 Task: Create an event for the recycling and upcycling seminar.
Action: Mouse moved to (124, 129)
Screenshot: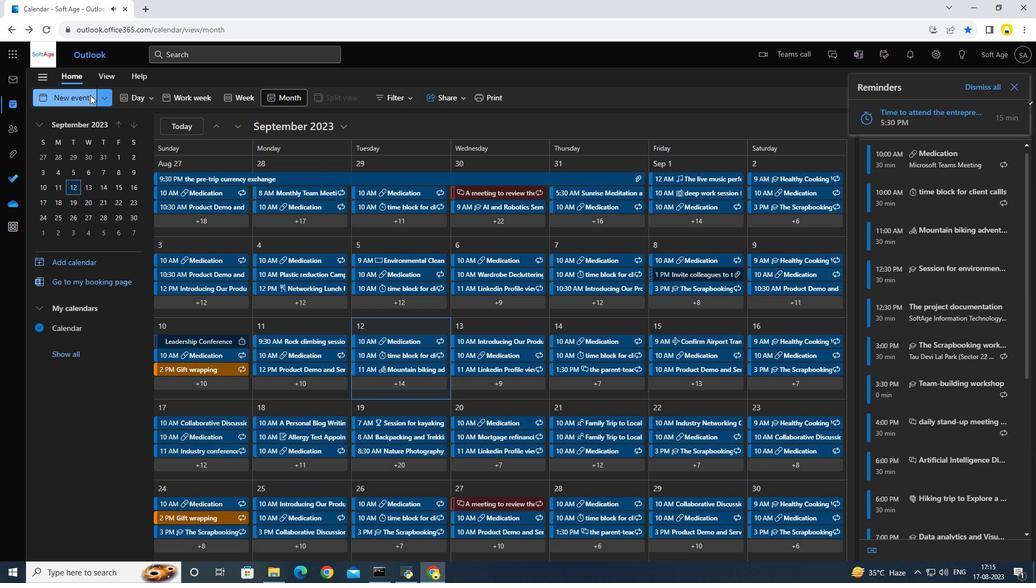 
Action: Mouse pressed left at (124, 129)
Screenshot: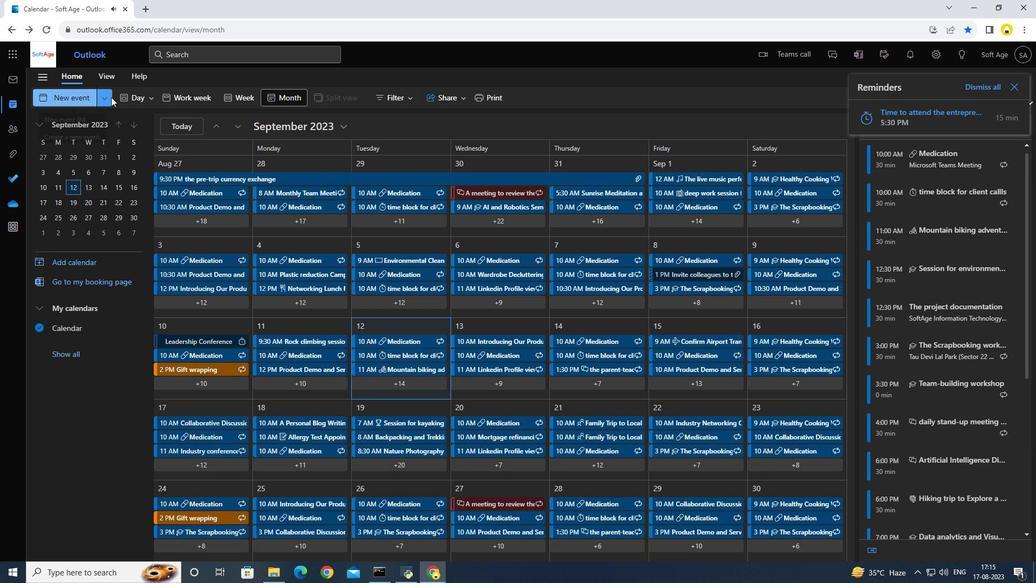 
Action: Mouse moved to (303, 210)
Screenshot: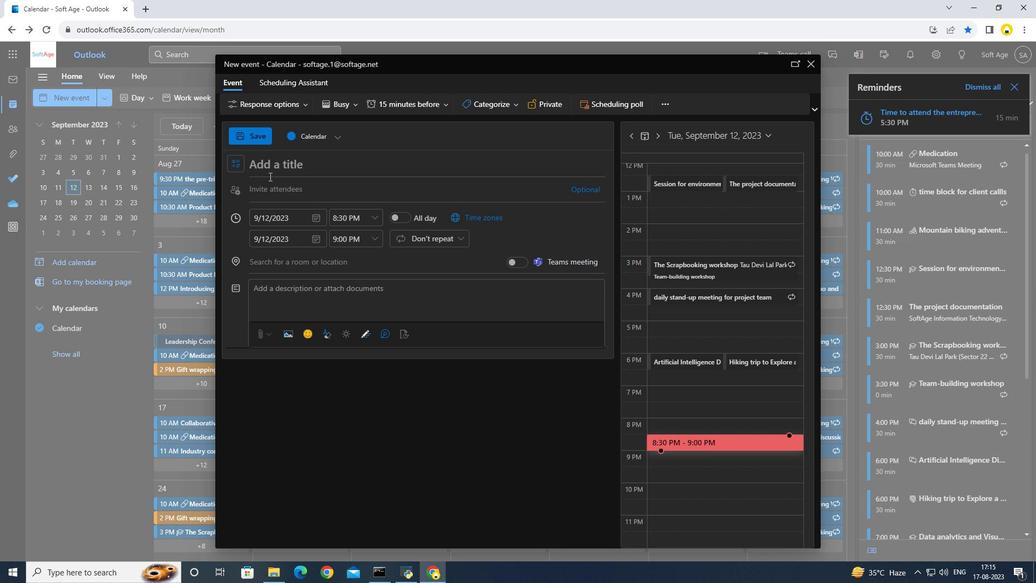 
Action: Key pressed <Key.caps_lock>R<Key.caps_lock>ecycling<Key.space>and<Key.space><Key.caps_lock>U<Key.caps_lock>pcycling<Key.space><Key.caps_lock>S<Key.caps_lock>eminar
Screenshot: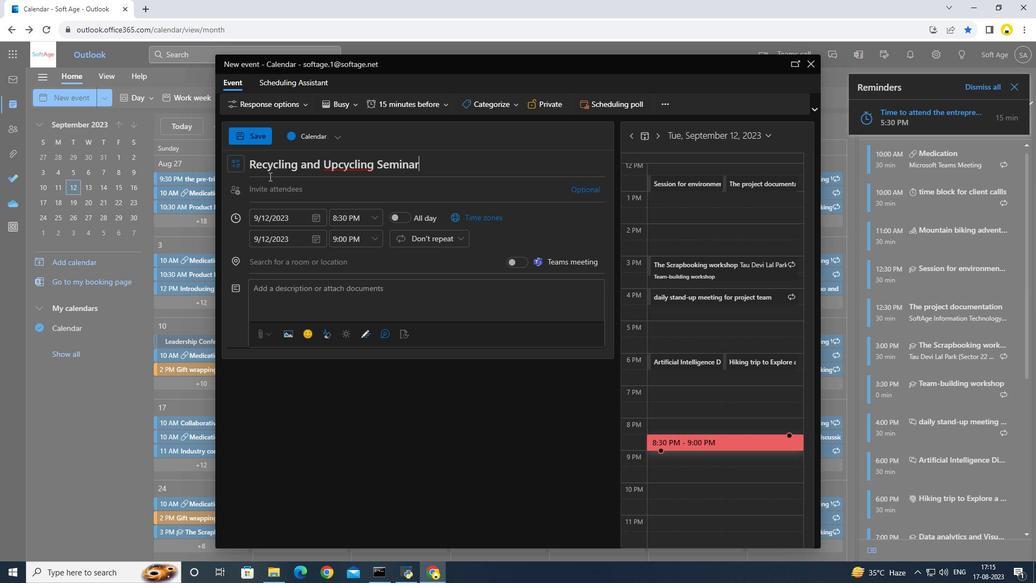 
Action: Mouse moved to (376, 200)
Screenshot: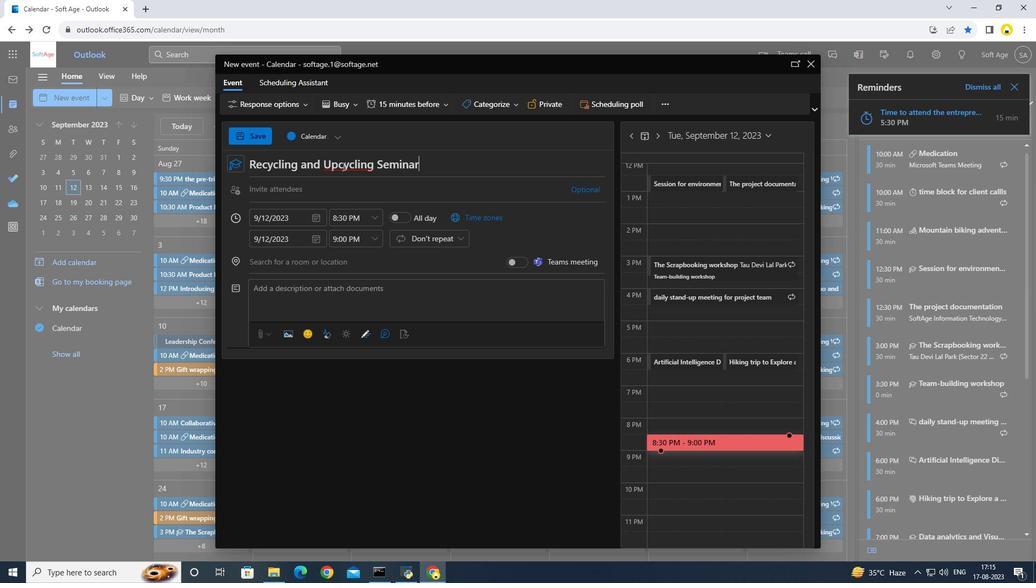 
Action: Mouse pressed left at (376, 200)
Screenshot: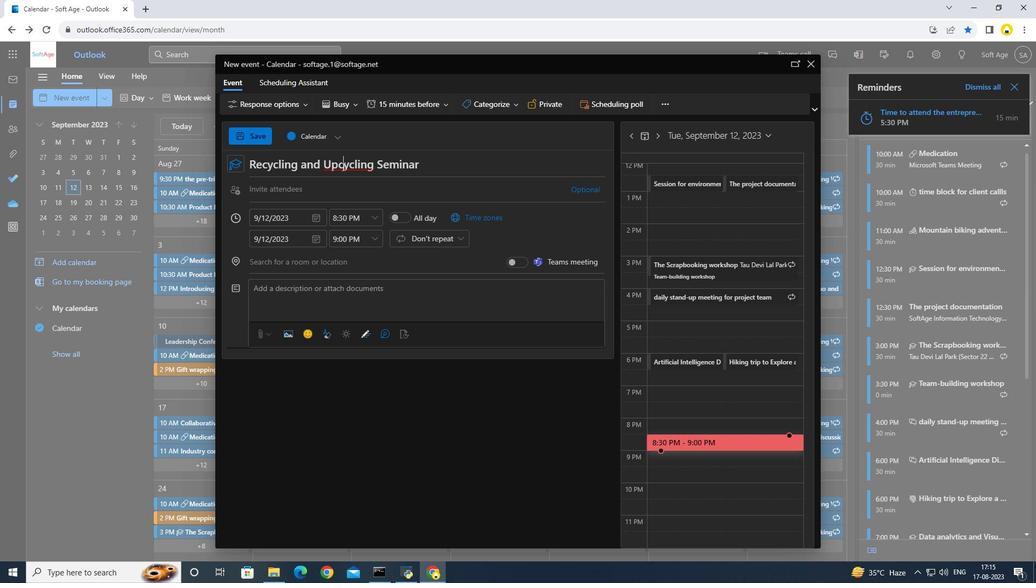 
Action: Mouse moved to (373, 200)
Screenshot: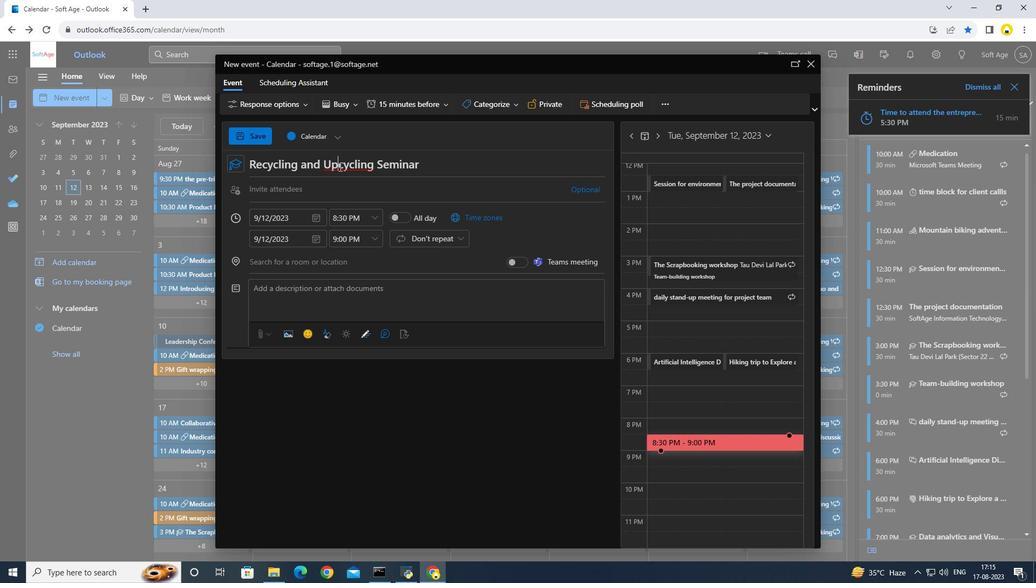 
Action: Mouse pressed left at (373, 200)
Screenshot: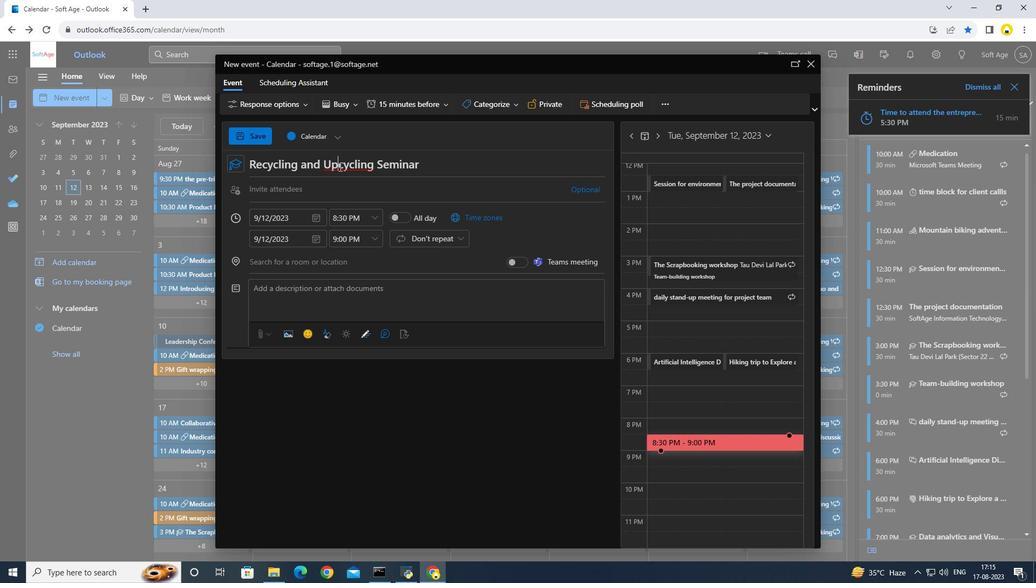 
Action: Key pressed <Key.space>
Screenshot: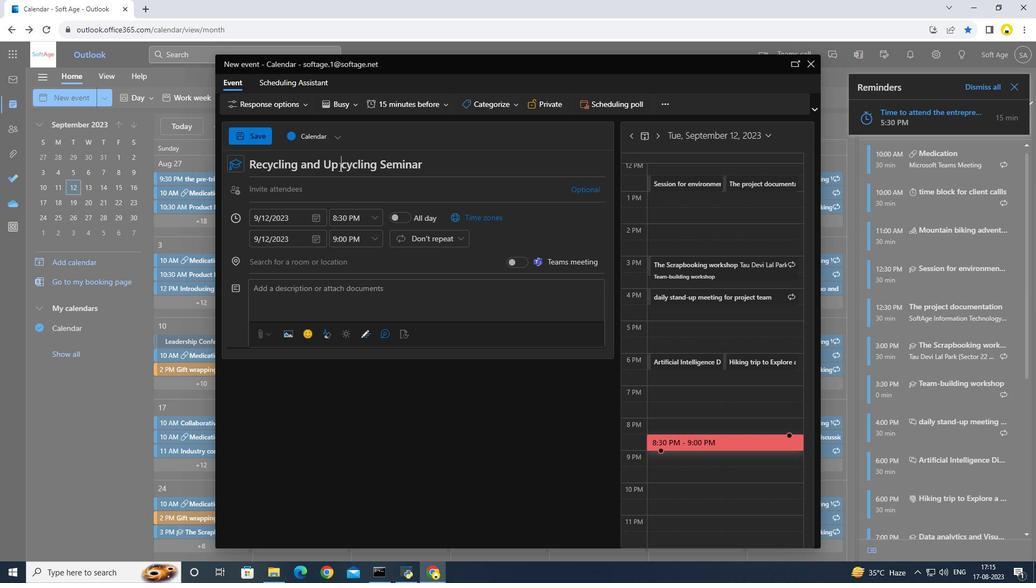 
Action: Mouse moved to (408, 248)
Screenshot: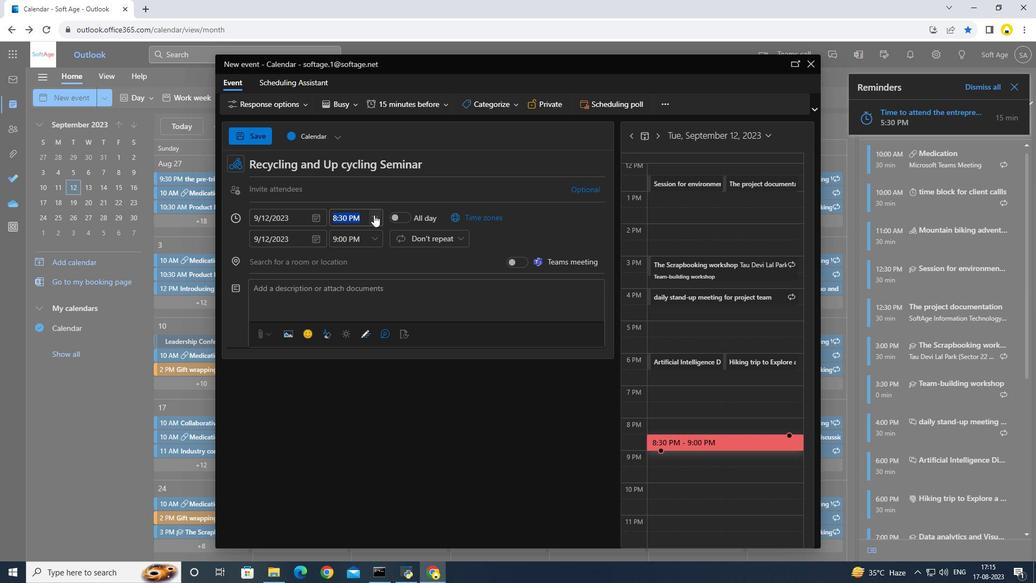 
Action: Mouse pressed left at (408, 248)
Screenshot: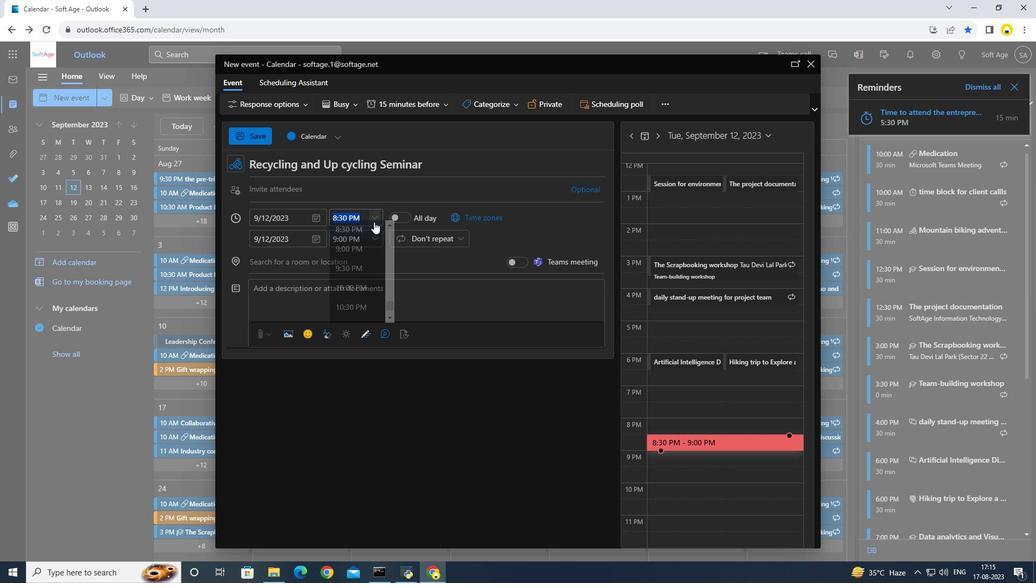 
Action: Mouse moved to (393, 288)
Screenshot: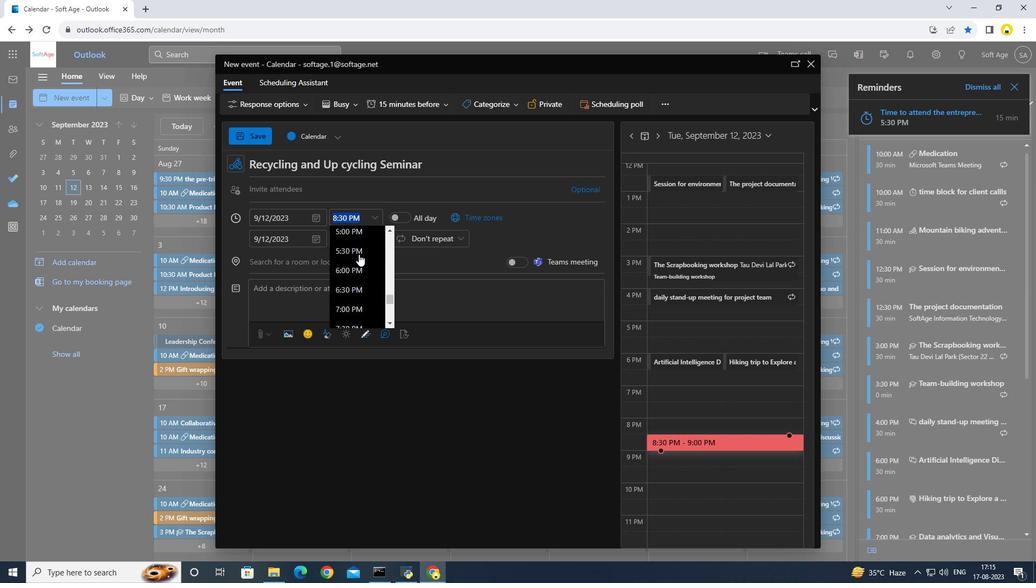 
Action: Mouse scrolled (393, 288) with delta (0, 0)
Screenshot: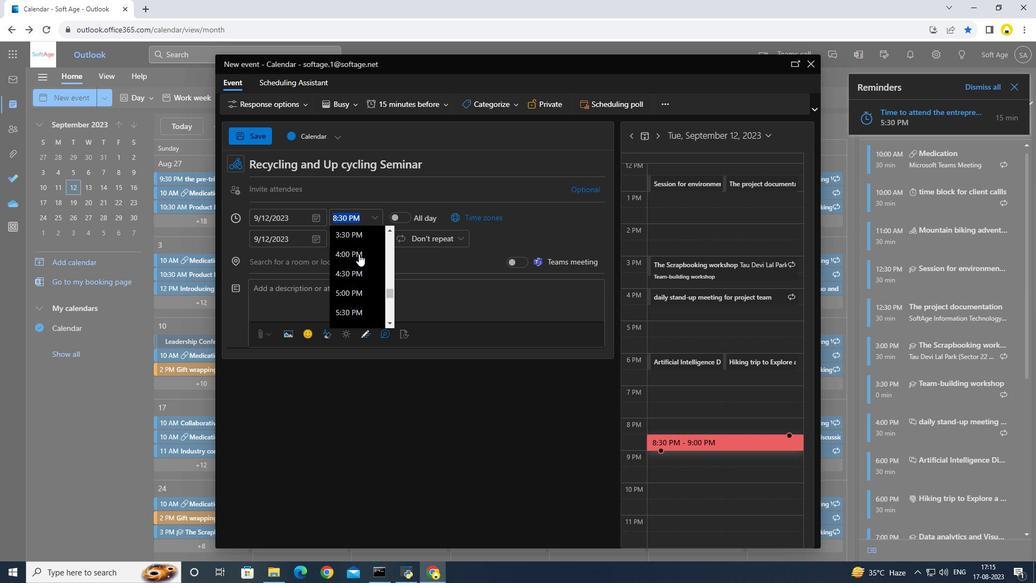 
Action: Mouse scrolled (393, 288) with delta (0, 0)
Screenshot: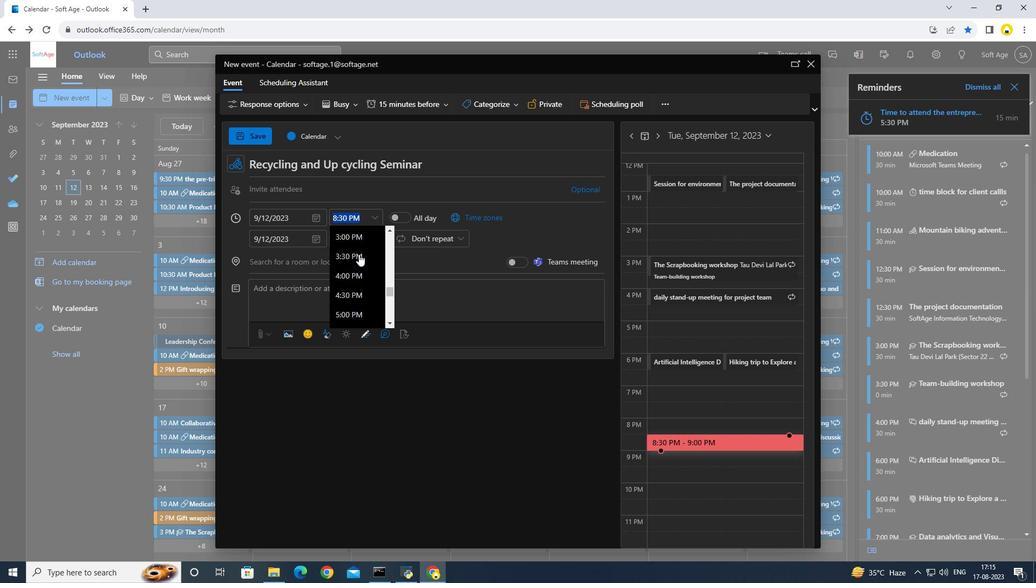 
Action: Mouse scrolled (393, 288) with delta (0, 0)
Screenshot: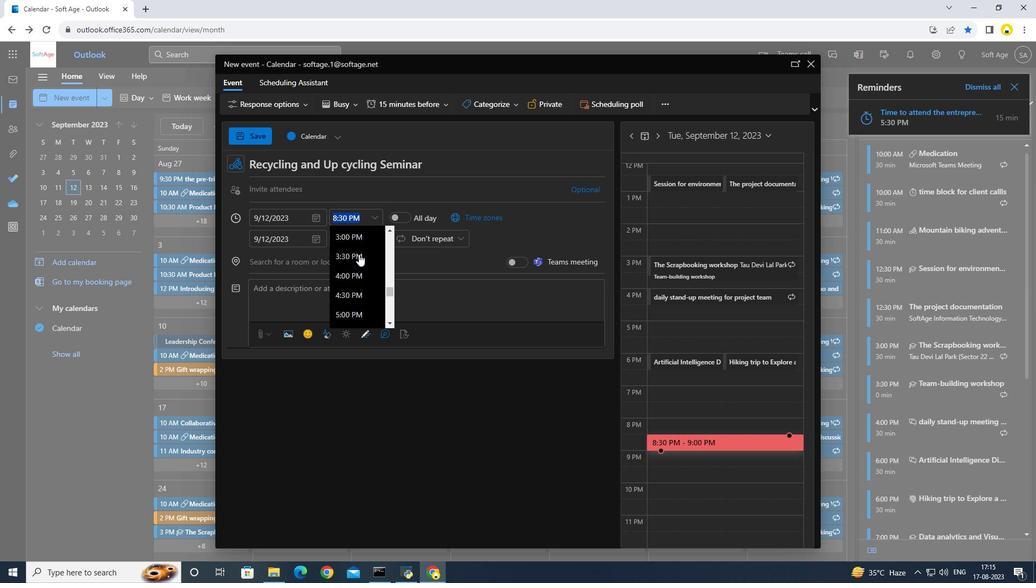 
Action: Mouse scrolled (393, 288) with delta (0, 0)
Screenshot: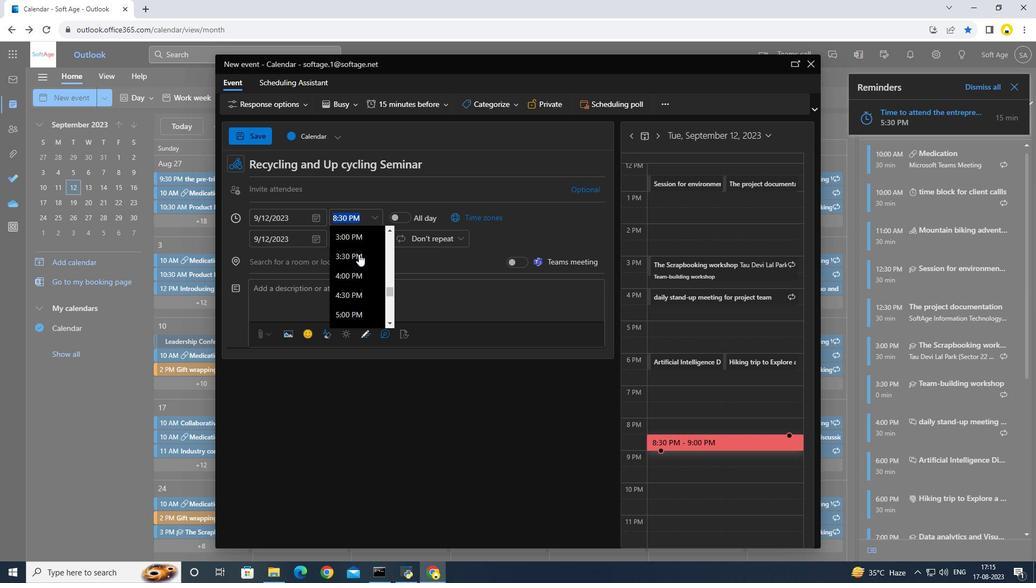 
Action: Mouse scrolled (393, 288) with delta (0, 0)
Screenshot: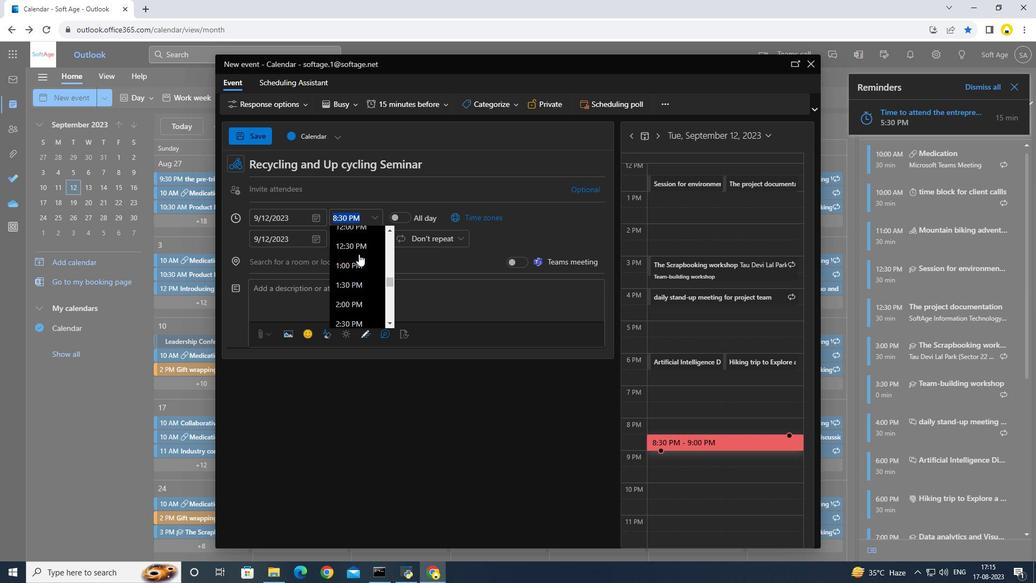 
Action: Mouse scrolled (393, 288) with delta (0, 0)
Screenshot: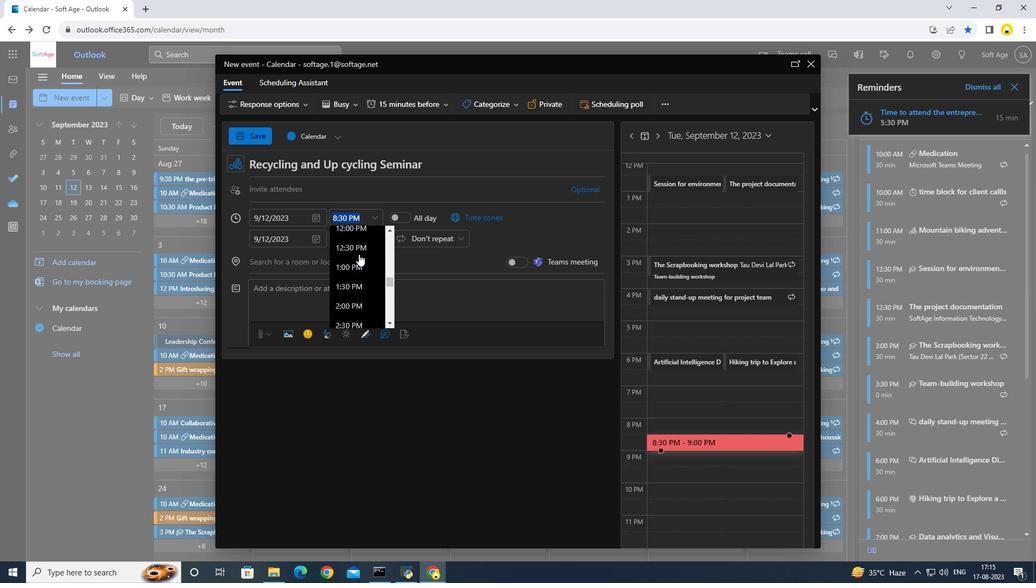 
Action: Mouse moved to (394, 286)
Screenshot: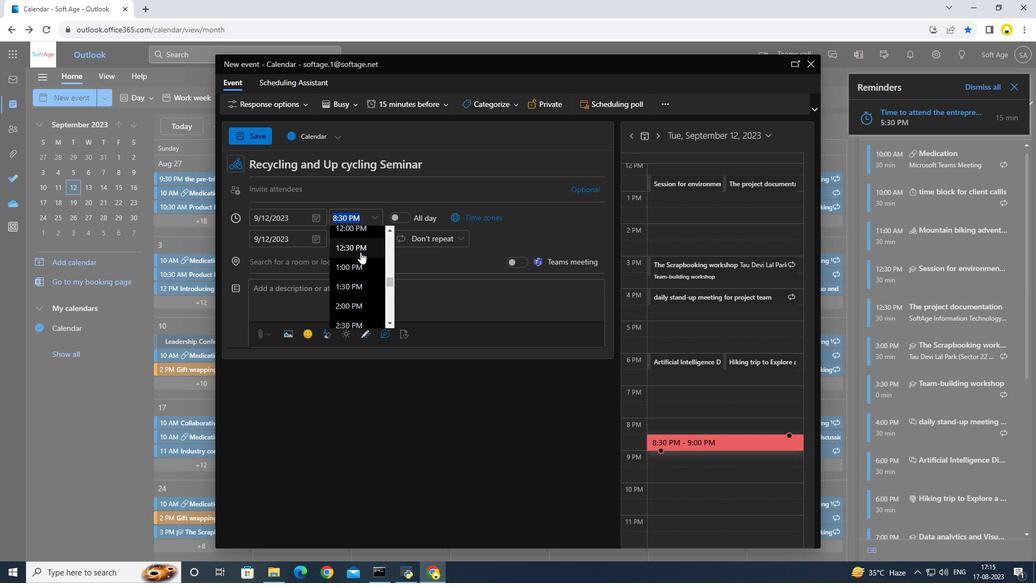
Action: Mouse pressed left at (394, 286)
Screenshot: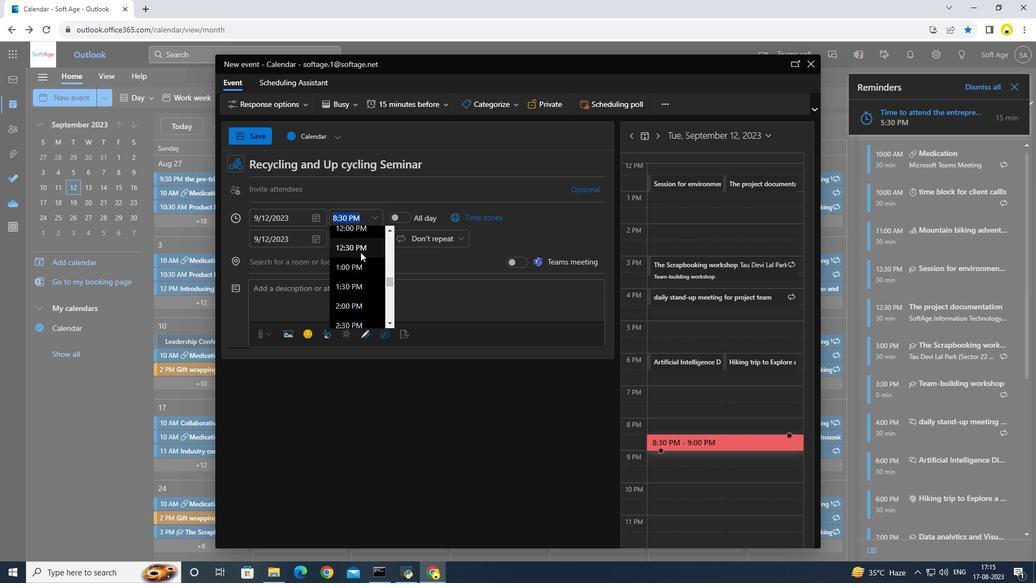 
Action: Mouse moved to (278, 170)
Screenshot: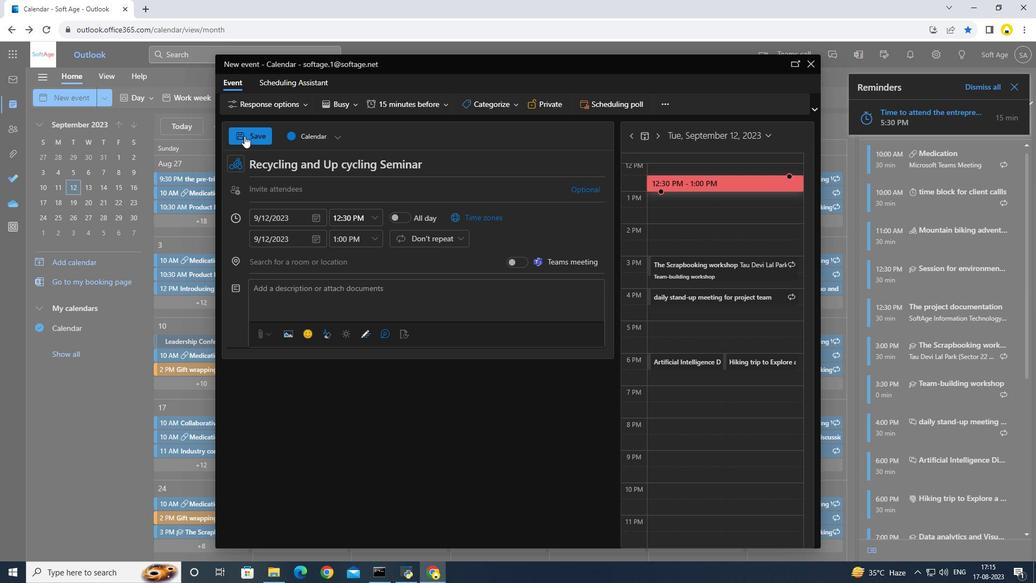 
Action: Mouse pressed left at (278, 170)
Screenshot: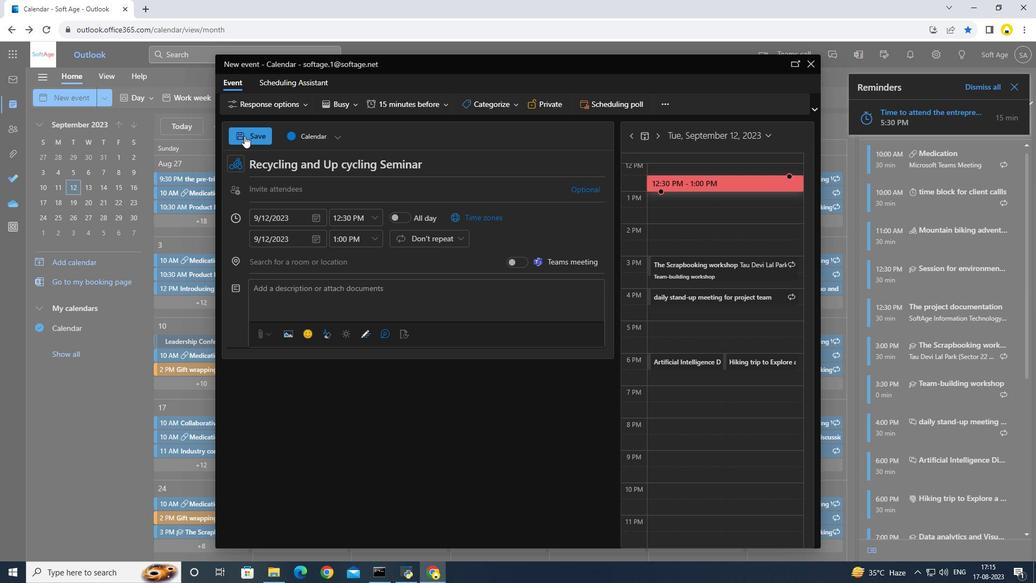 
Action: Mouse moved to (271, 243)
Screenshot: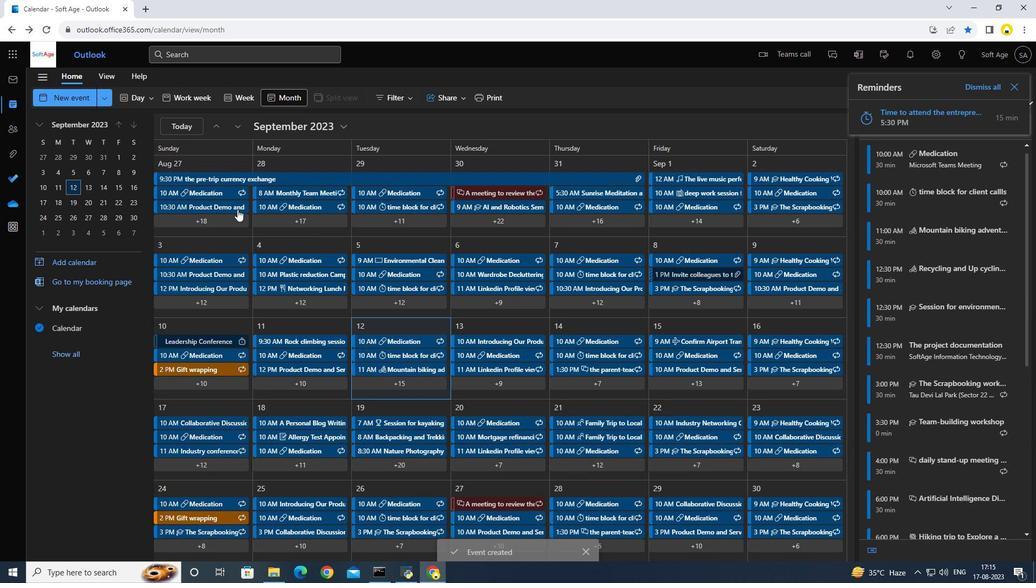 
